 Task: Toggle the enable smart commit  in the git.
Action: Mouse moved to (20, 536)
Screenshot: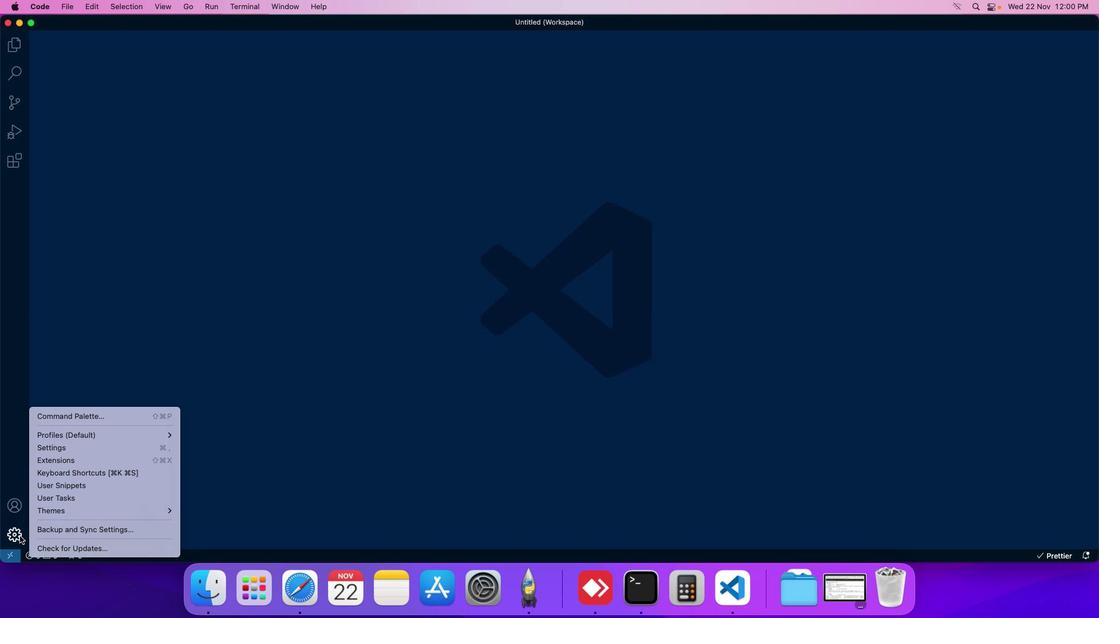 
Action: Mouse pressed left at (20, 536)
Screenshot: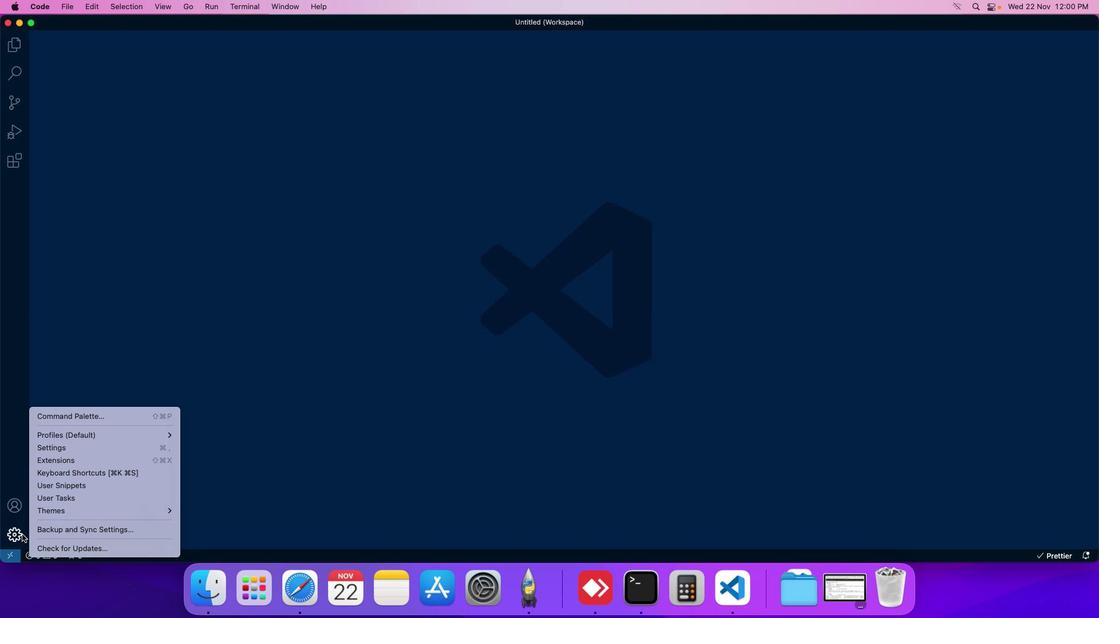 
Action: Mouse moved to (65, 447)
Screenshot: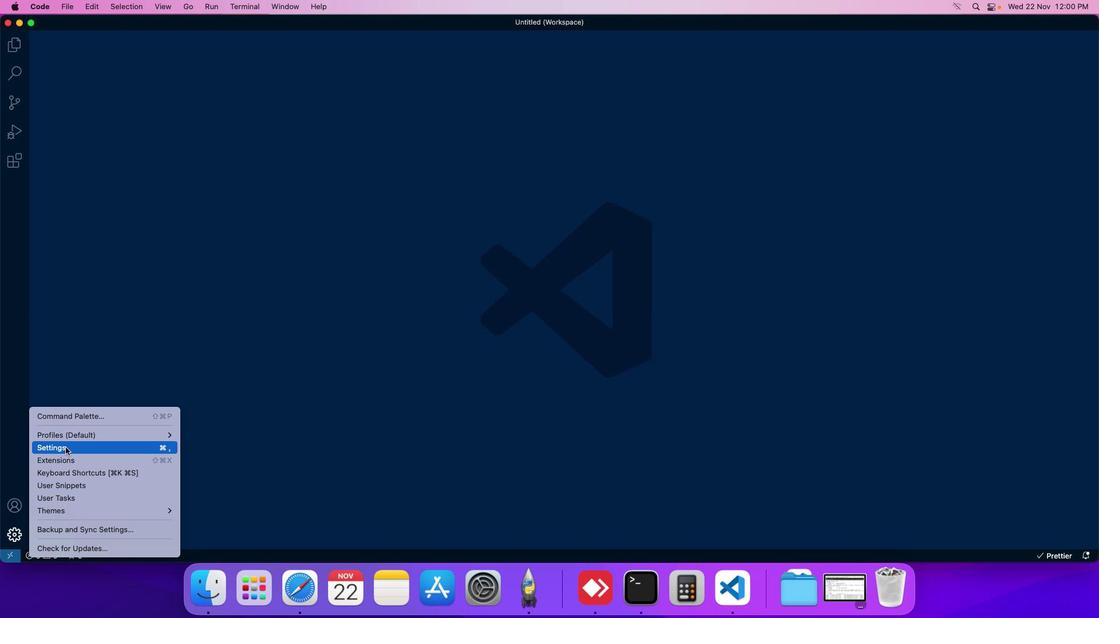 
Action: Mouse pressed left at (65, 447)
Screenshot: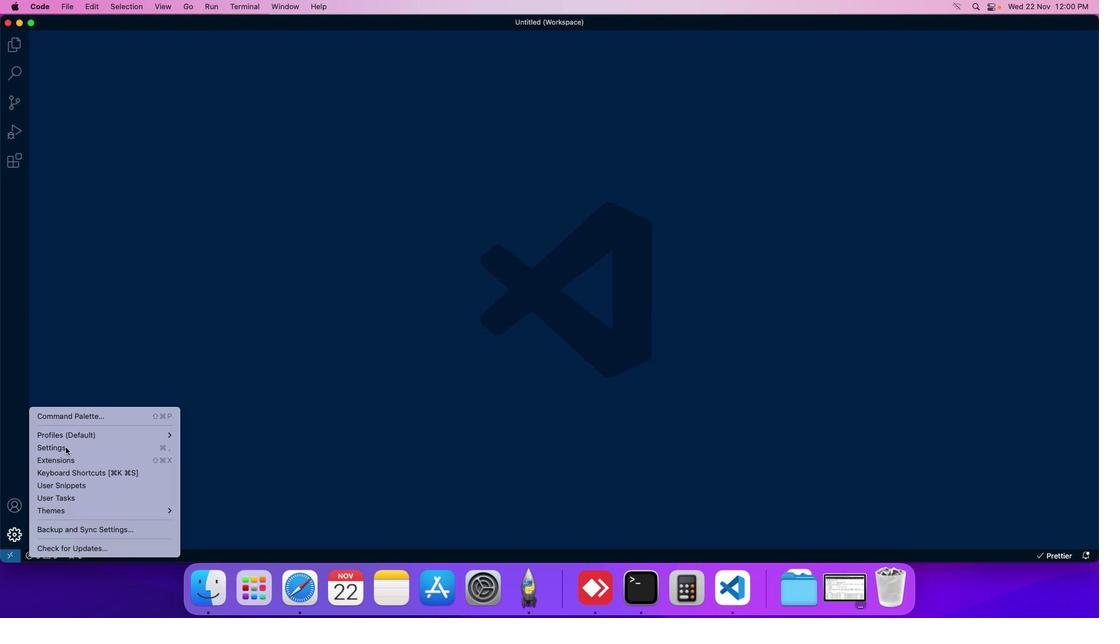 
Action: Mouse moved to (269, 91)
Screenshot: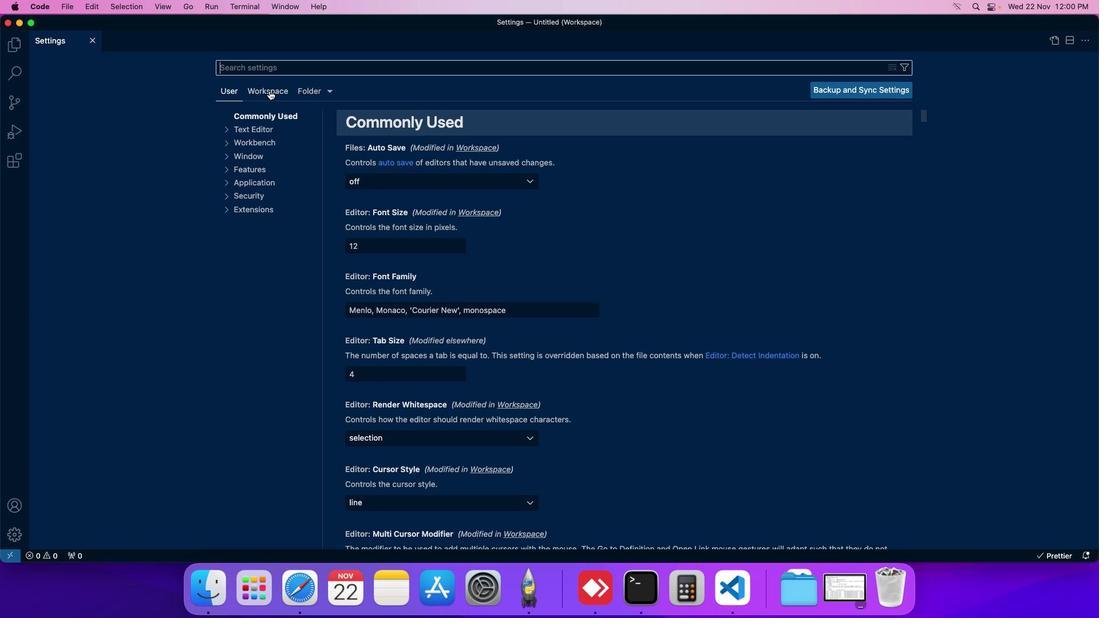 
Action: Mouse pressed left at (269, 91)
Screenshot: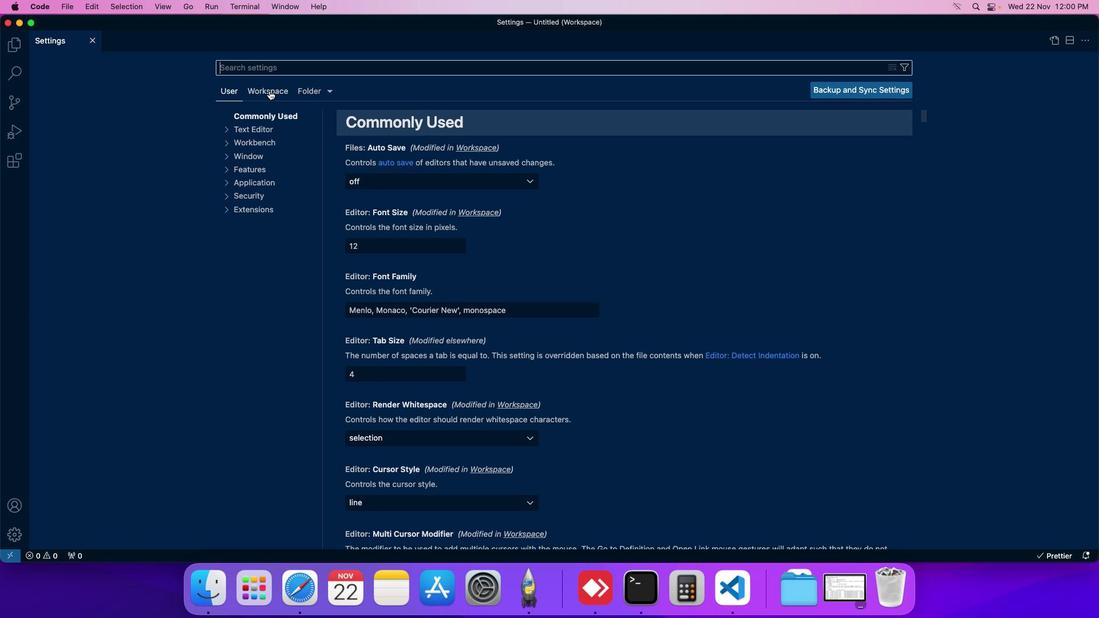 
Action: Mouse moved to (253, 191)
Screenshot: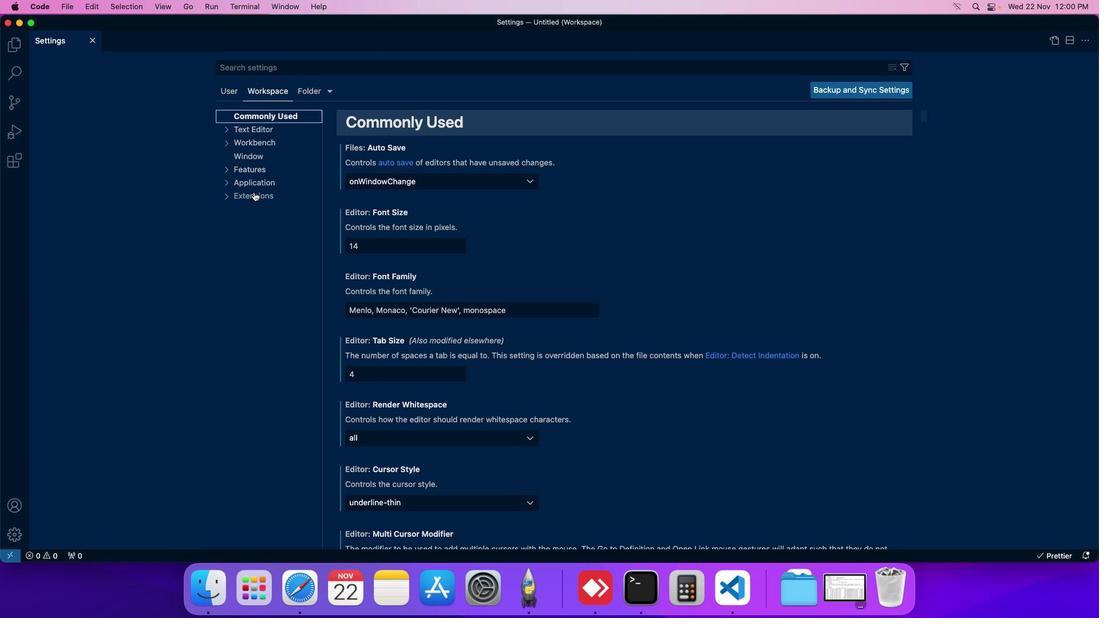 
Action: Mouse pressed left at (253, 191)
Screenshot: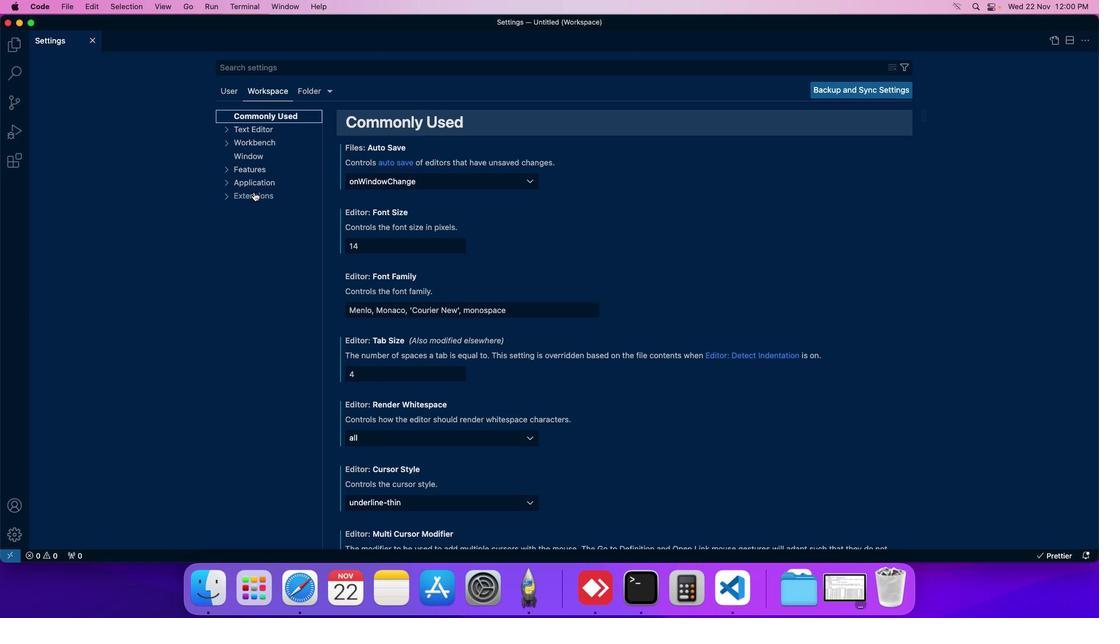 
Action: Mouse moved to (254, 246)
Screenshot: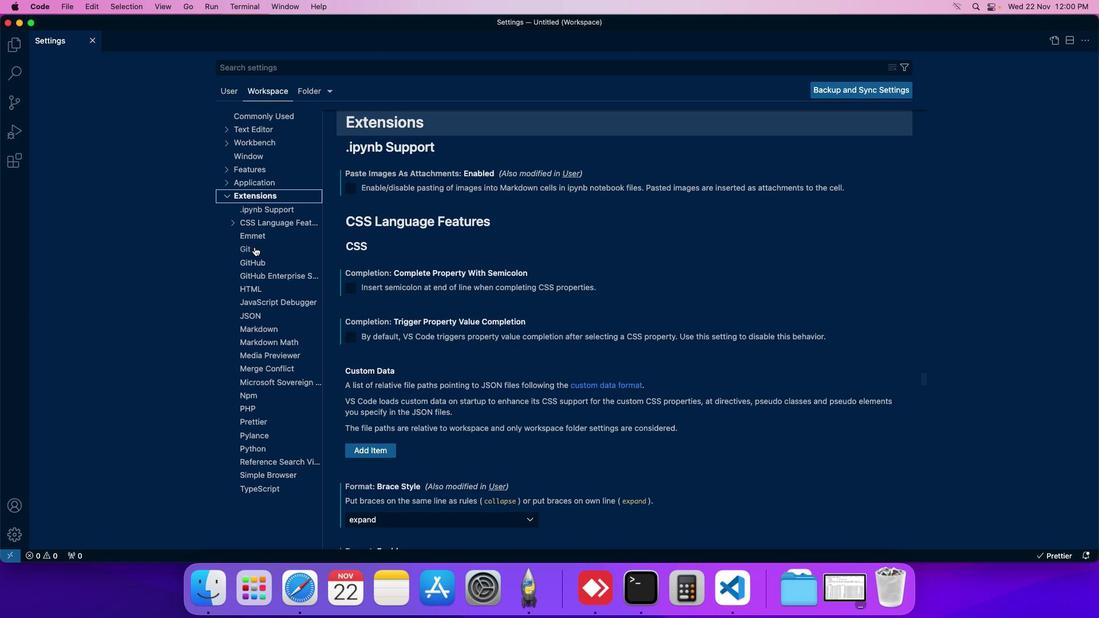 
Action: Mouse pressed left at (254, 246)
Screenshot: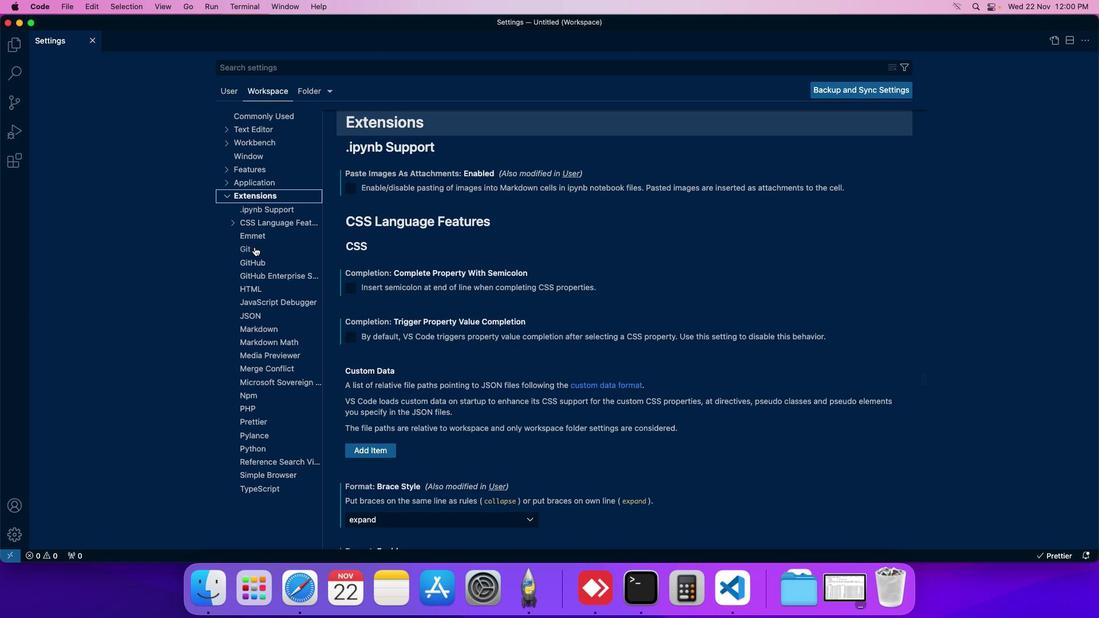 
Action: Mouse moved to (377, 303)
Screenshot: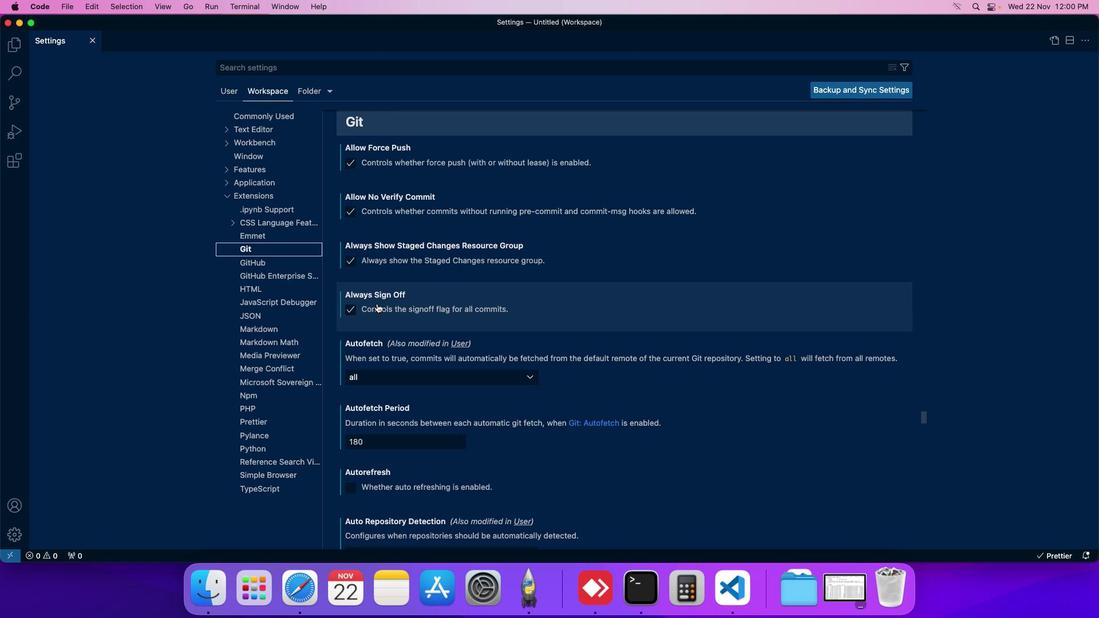 
Action: Mouse scrolled (377, 303) with delta (0, 0)
Screenshot: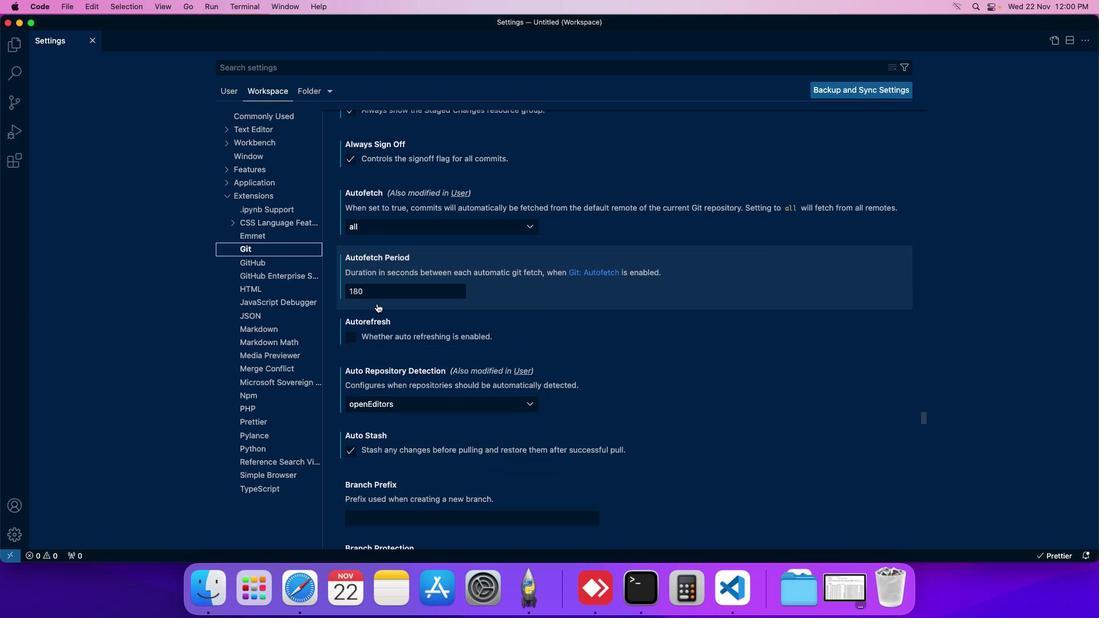 
Action: Mouse scrolled (377, 303) with delta (0, 0)
Screenshot: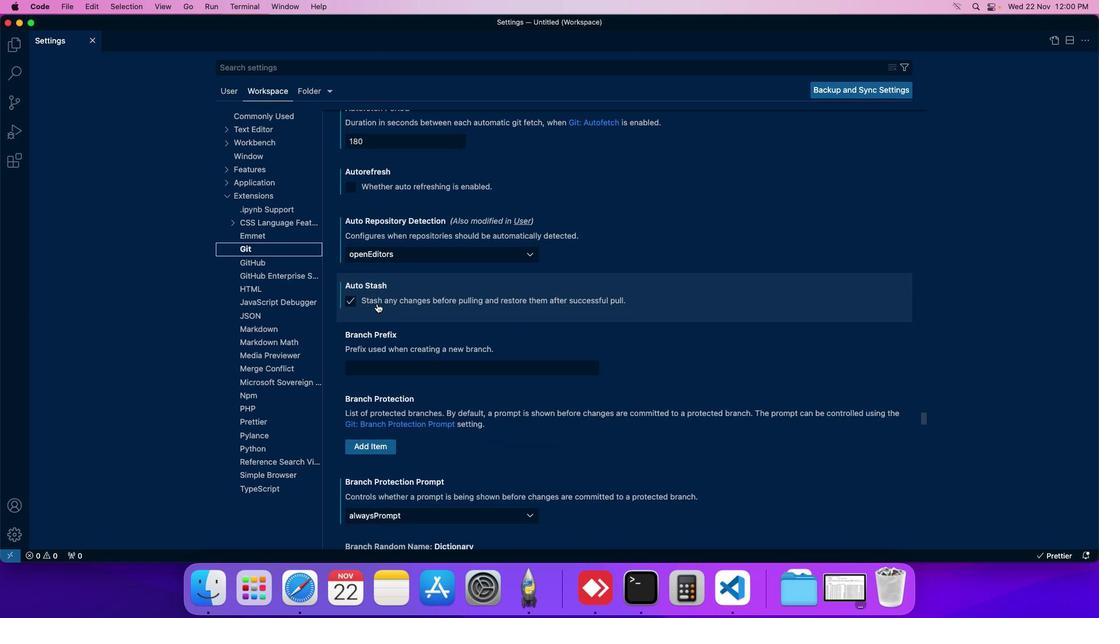 
Action: Mouse scrolled (377, 303) with delta (0, 0)
Screenshot: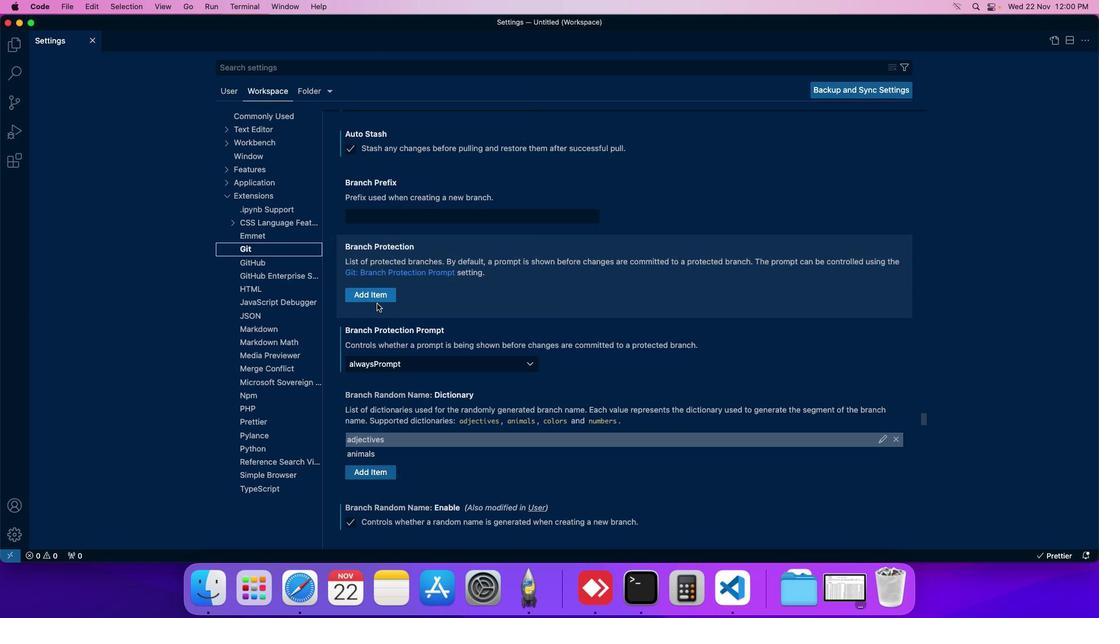 
Action: Mouse scrolled (377, 303) with delta (0, 0)
Screenshot: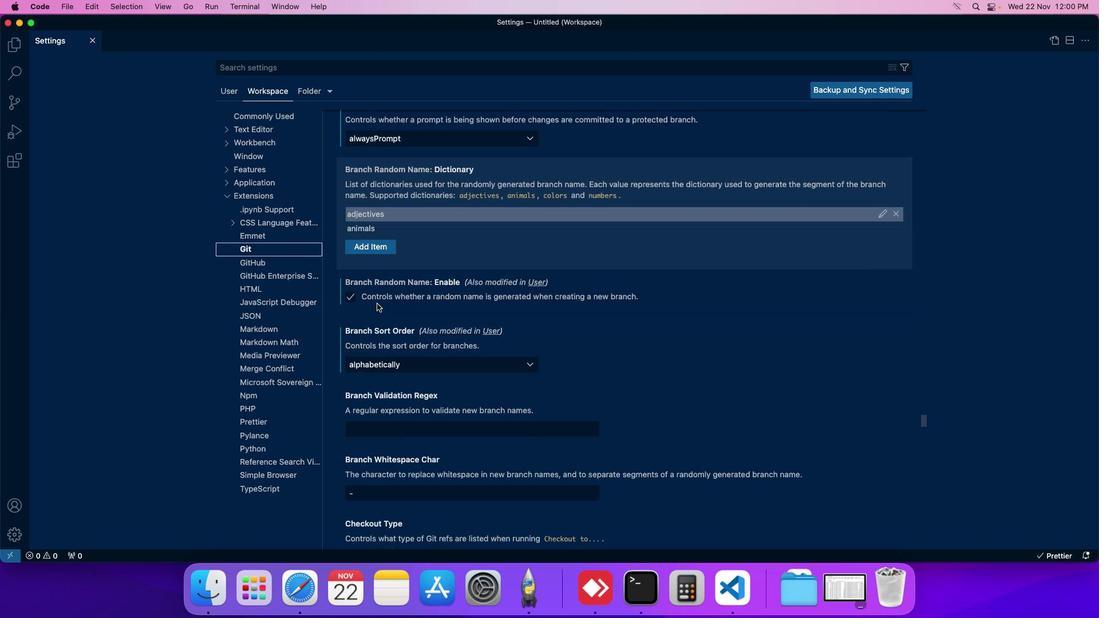 
Action: Mouse scrolled (377, 303) with delta (0, 0)
Screenshot: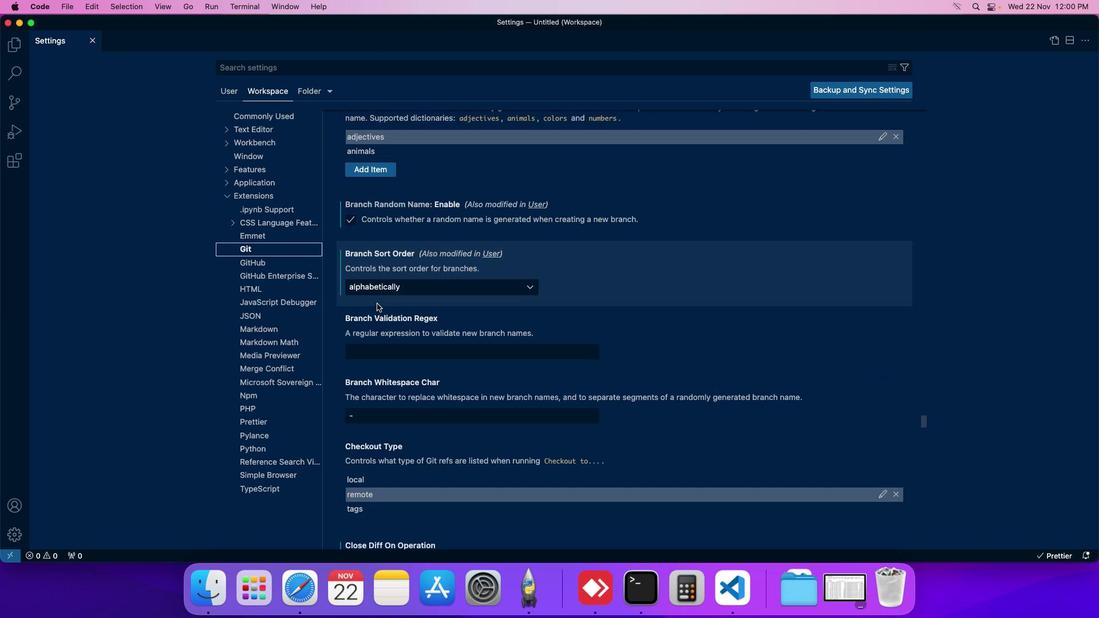 
Action: Mouse scrolled (377, 303) with delta (0, 0)
Screenshot: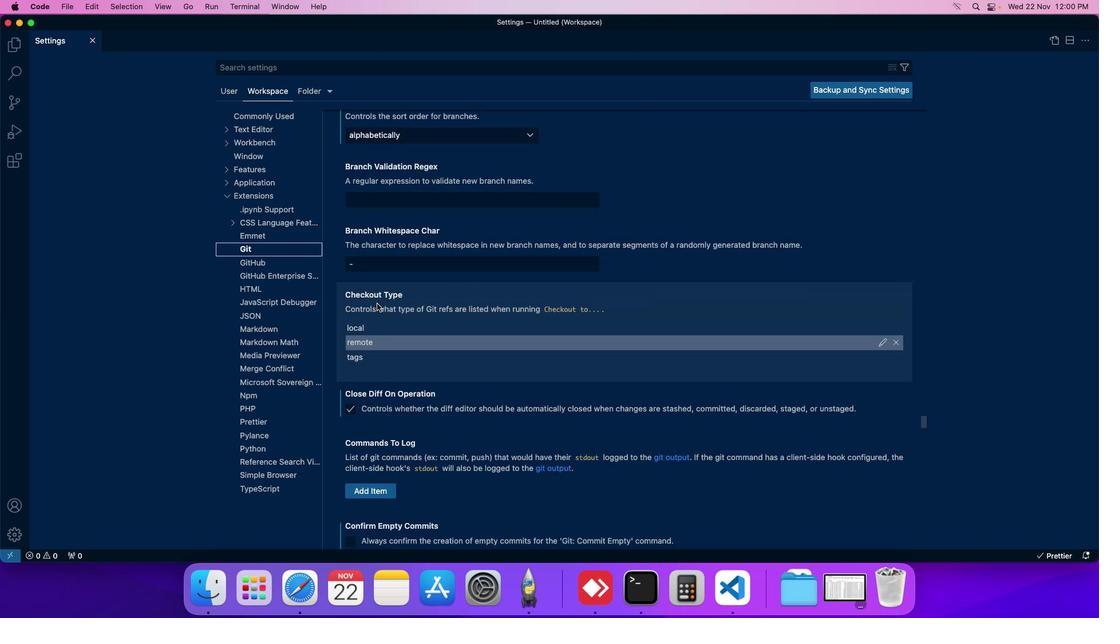 
Action: Mouse scrolled (377, 303) with delta (0, 0)
Screenshot: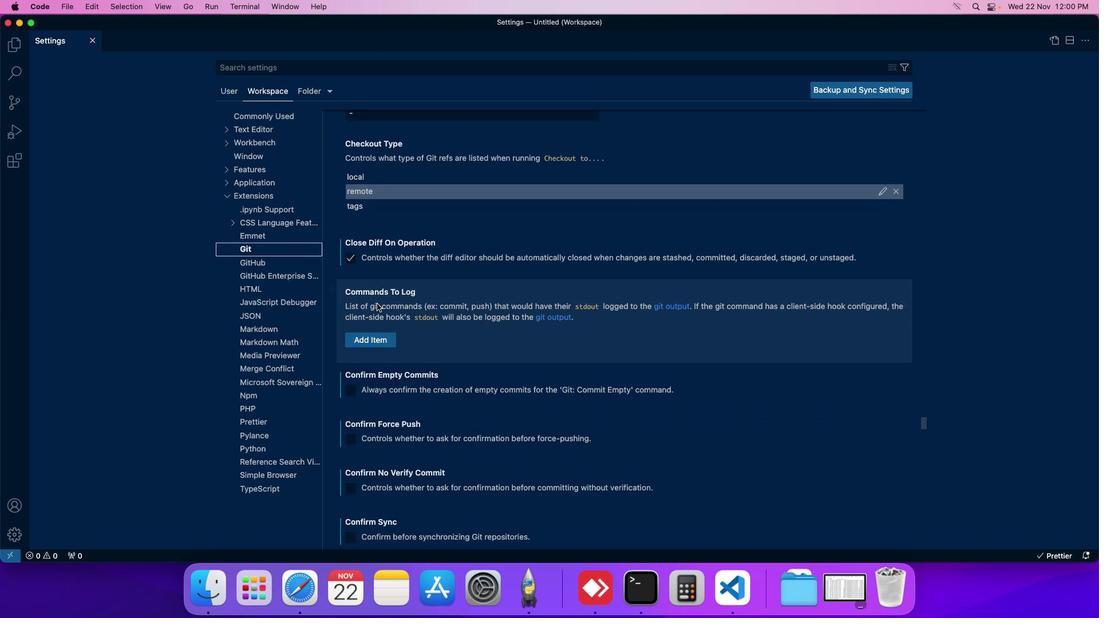 
Action: Mouse scrolled (377, 303) with delta (0, 0)
Screenshot: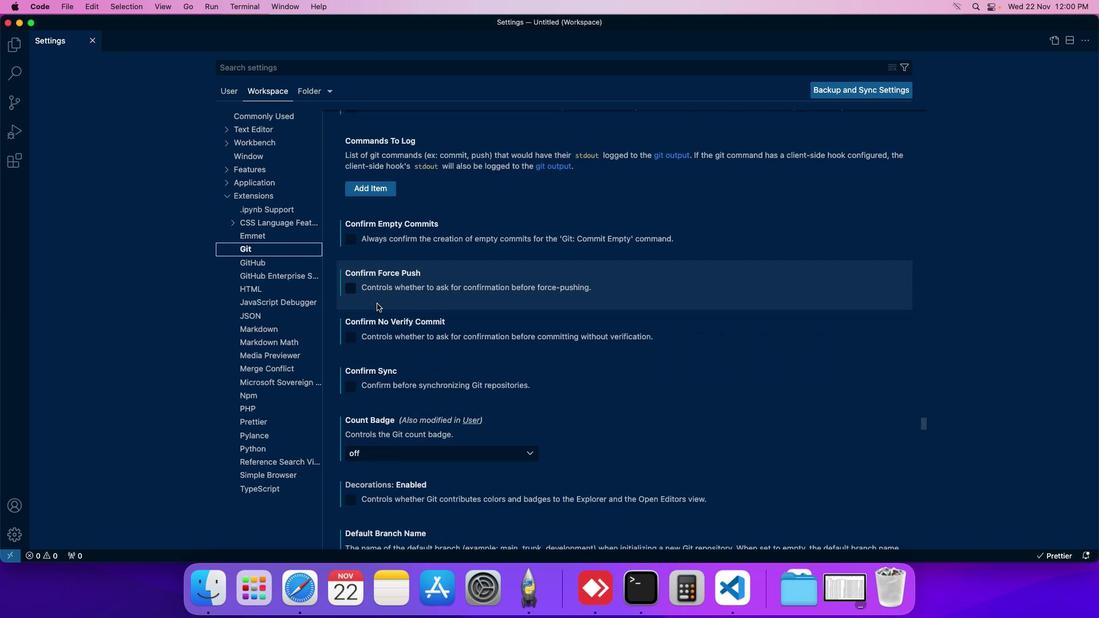 
Action: Mouse scrolled (377, 303) with delta (0, 0)
Screenshot: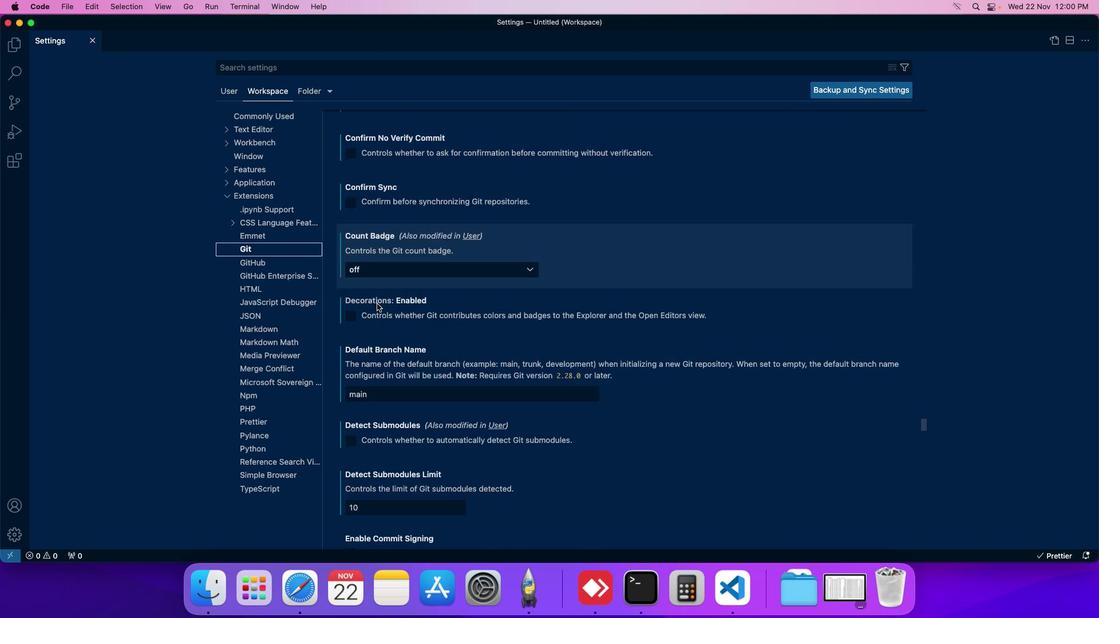 
Action: Mouse scrolled (377, 303) with delta (0, 0)
Screenshot: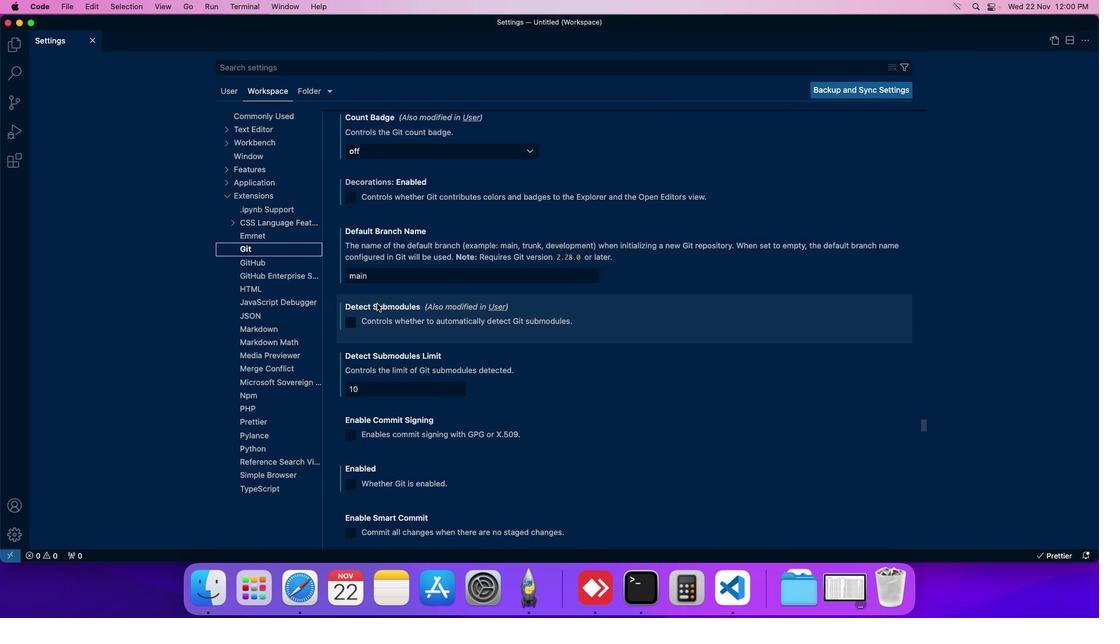 
Action: Mouse scrolled (377, 303) with delta (0, 0)
Screenshot: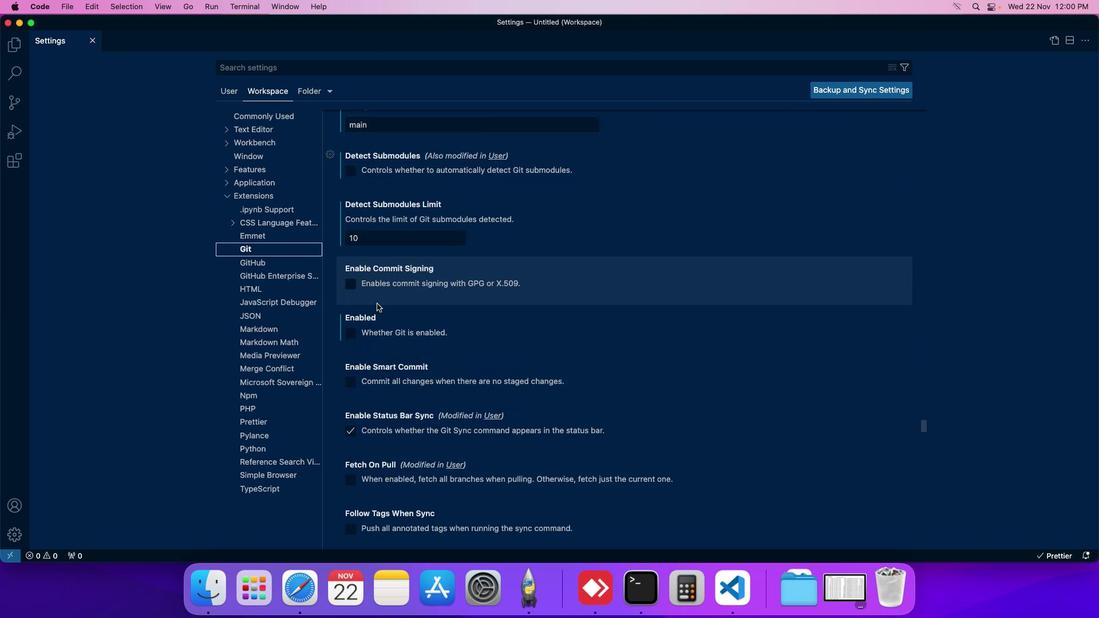 
Action: Mouse moved to (350, 383)
Screenshot: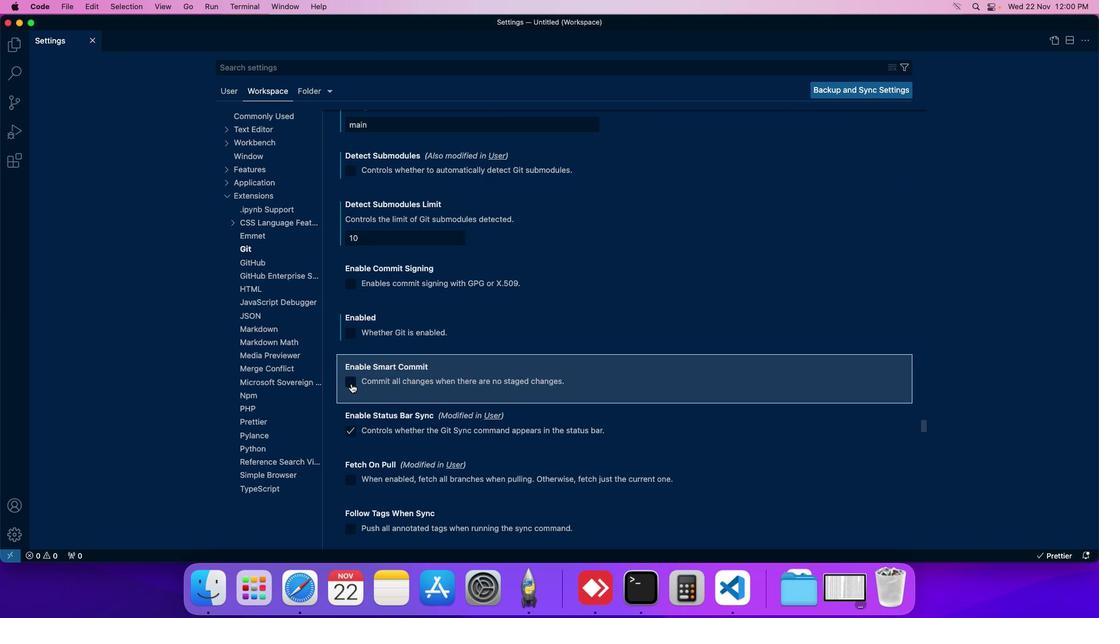 
Action: Mouse pressed left at (350, 383)
Screenshot: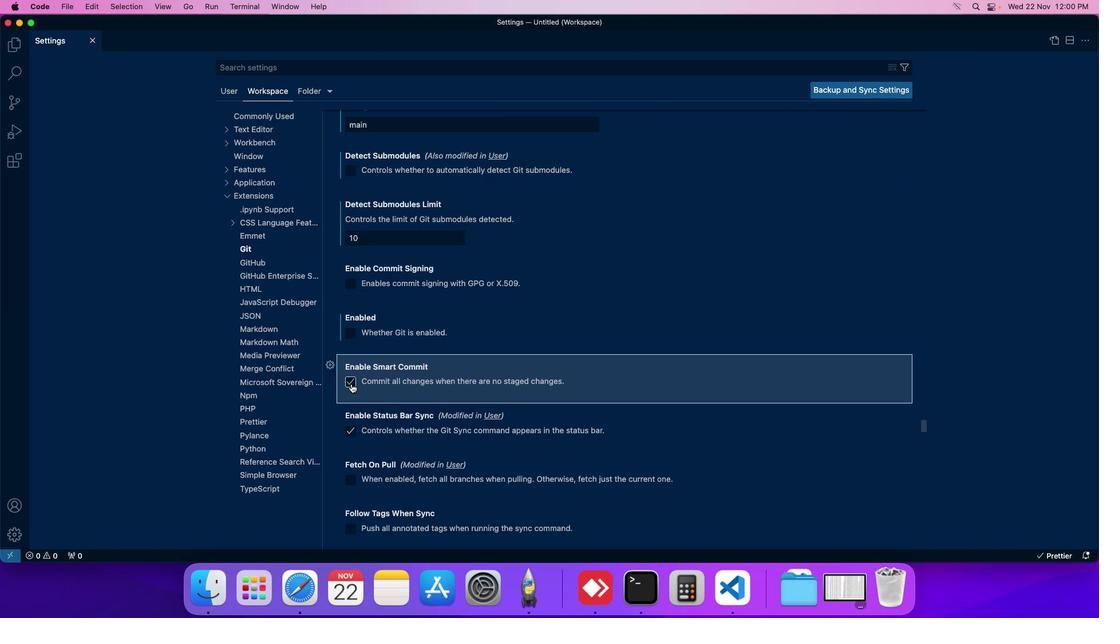 
Action: Mouse moved to (357, 386)
Screenshot: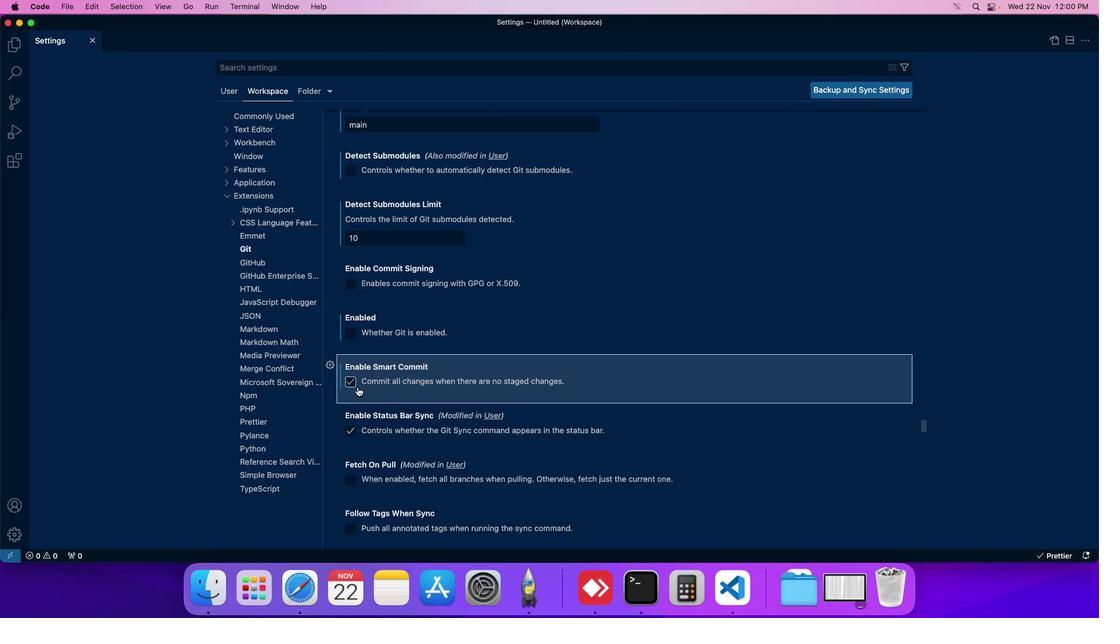 
